 Task: Add Market Corner Fettuccine Pasta to the cart.
Action: Mouse moved to (14, 73)
Screenshot: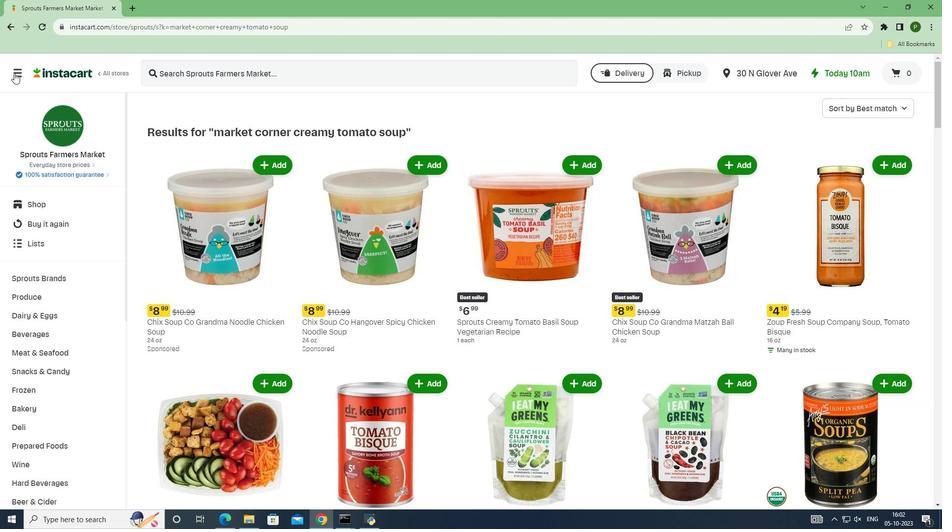 
Action: Mouse pressed left at (14, 73)
Screenshot: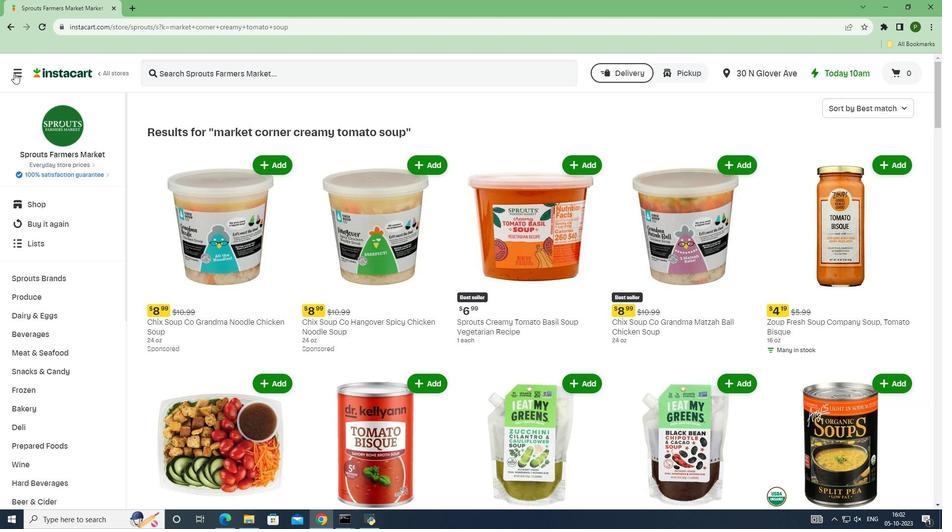 
Action: Mouse moved to (23, 258)
Screenshot: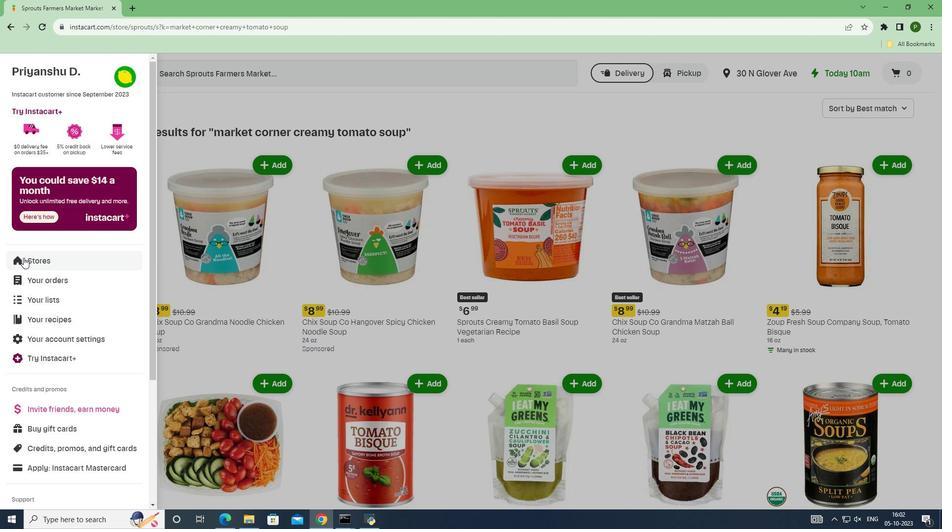
Action: Mouse pressed left at (23, 258)
Screenshot: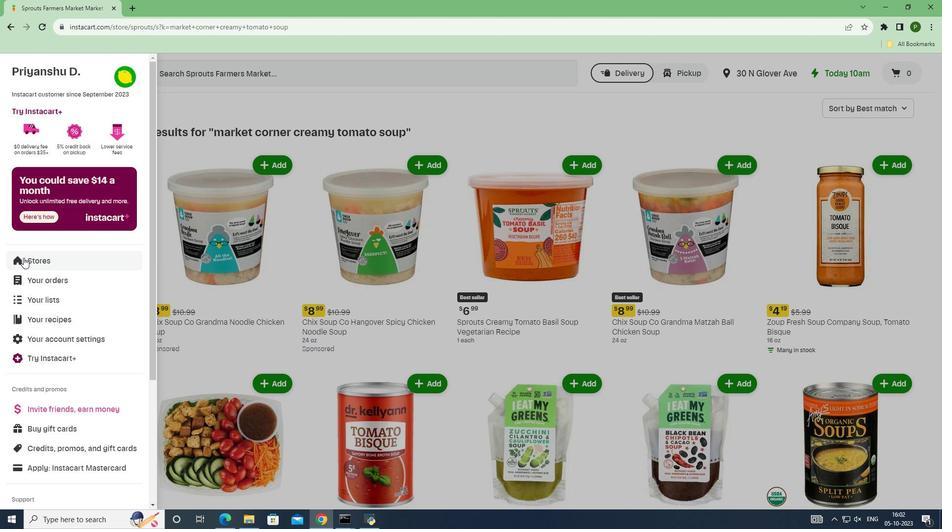 
Action: Mouse moved to (224, 109)
Screenshot: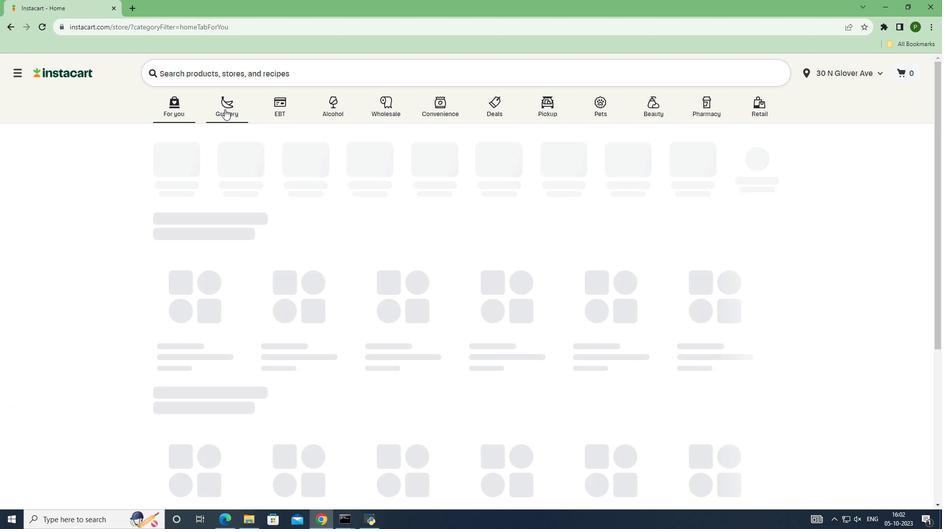 
Action: Mouse pressed left at (224, 109)
Screenshot: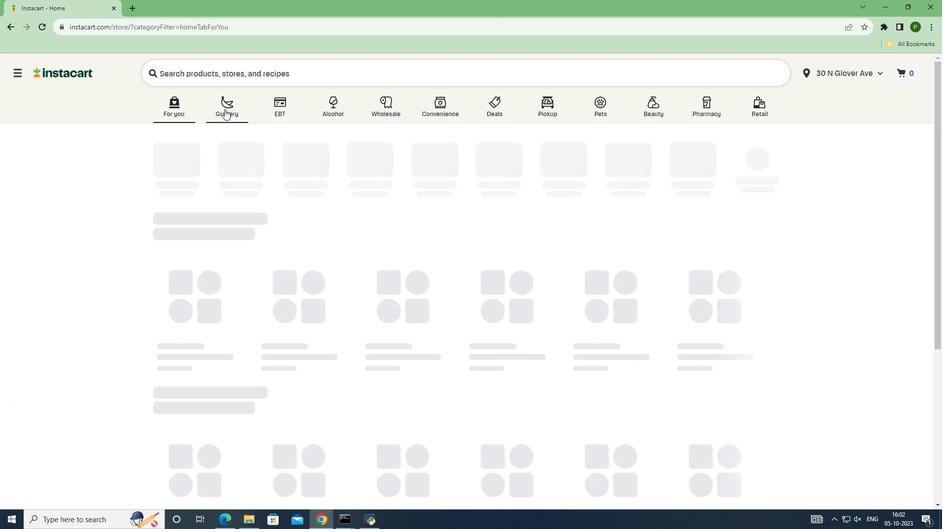 
Action: Mouse moved to (620, 233)
Screenshot: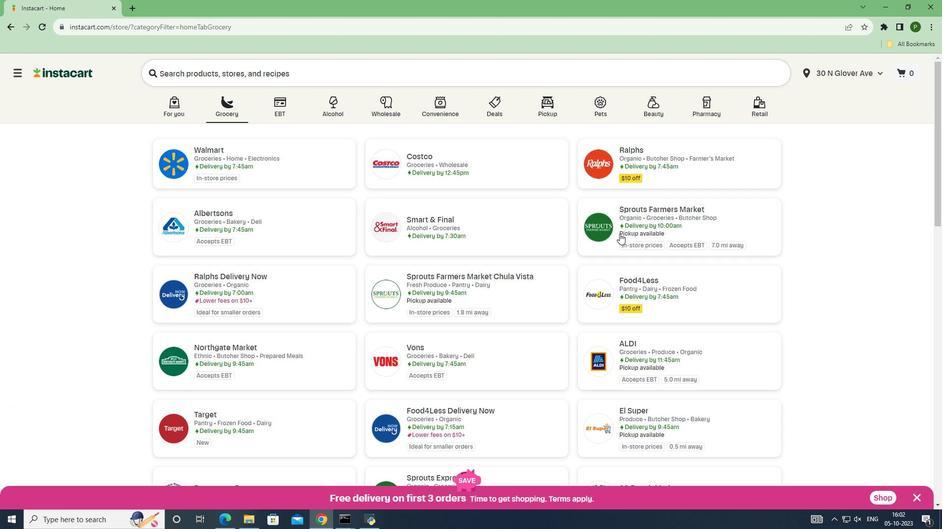 
Action: Mouse pressed left at (620, 233)
Screenshot: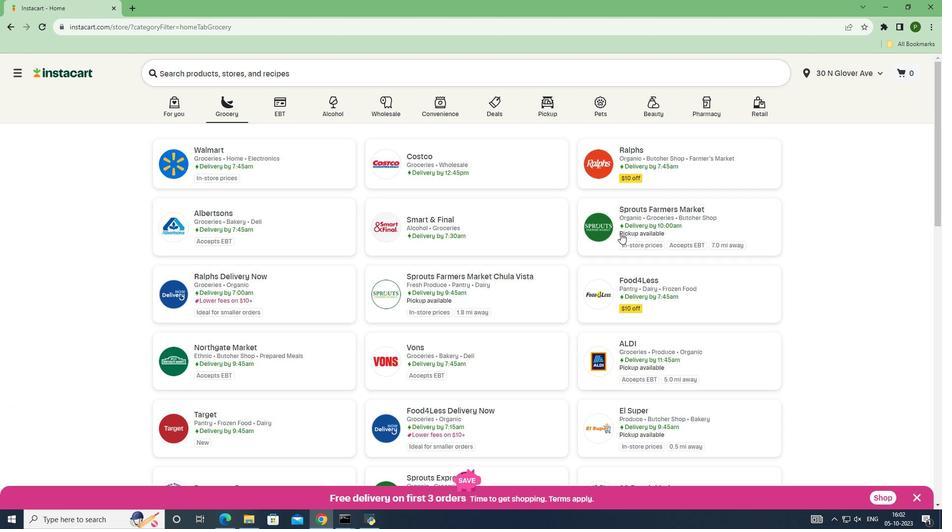 
Action: Mouse moved to (83, 277)
Screenshot: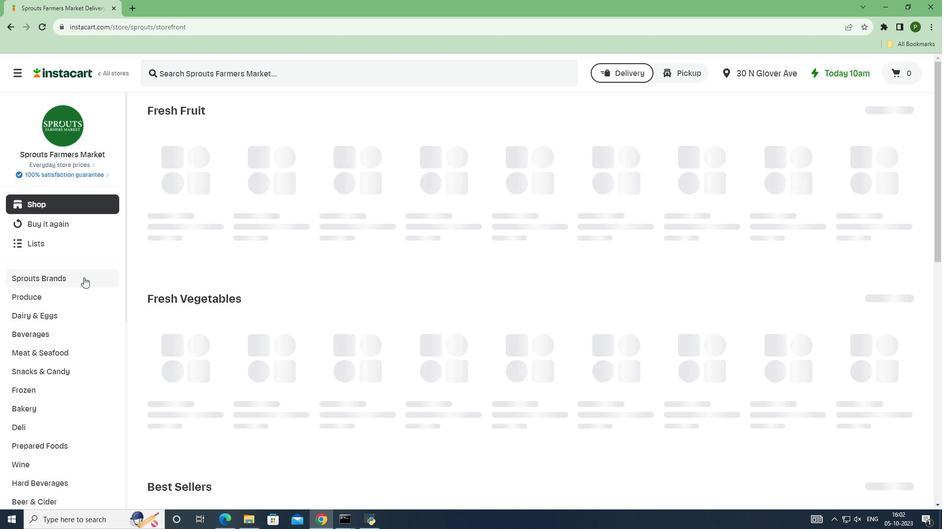 
Action: Mouse pressed left at (83, 277)
Screenshot: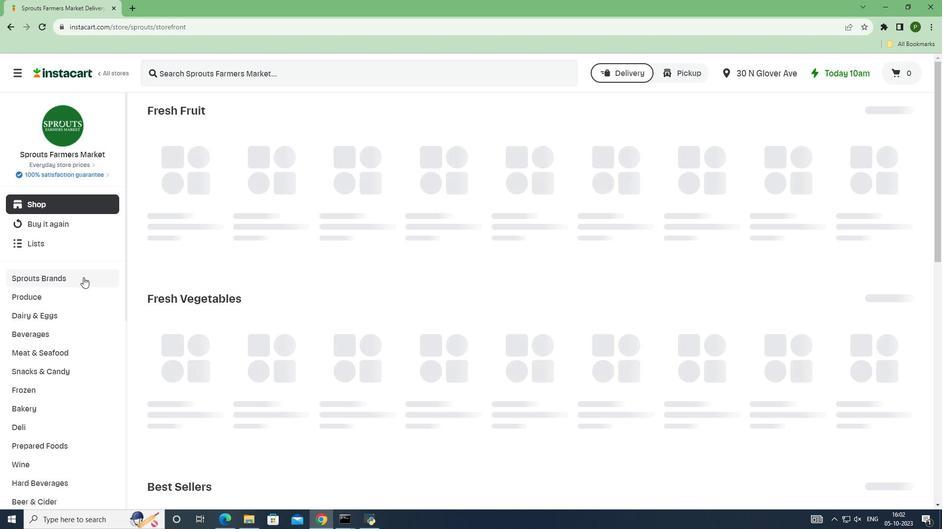 
Action: Mouse moved to (41, 391)
Screenshot: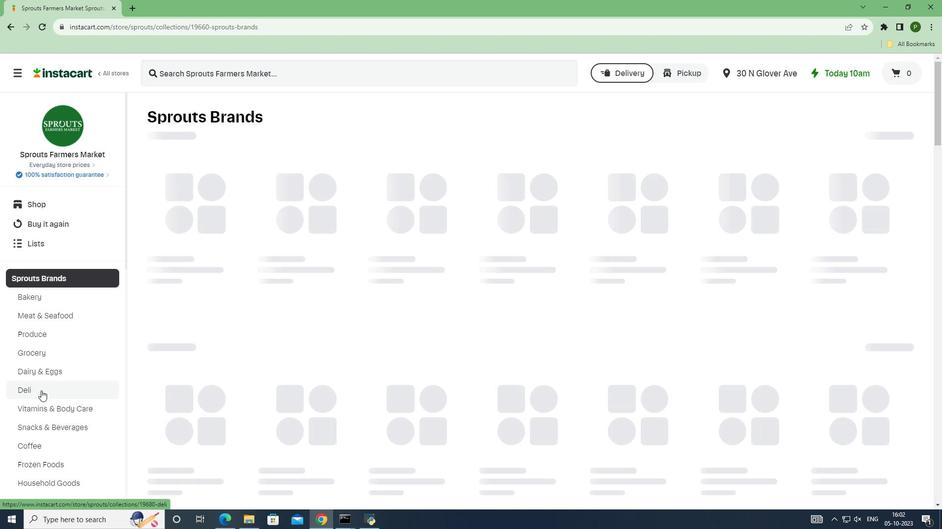 
Action: Mouse pressed left at (41, 391)
Screenshot: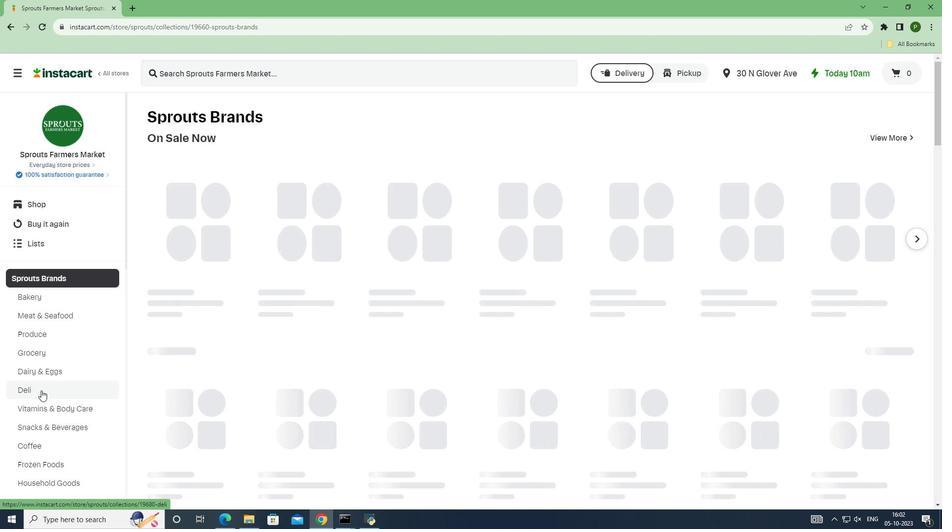 
Action: Mouse moved to (195, 75)
Screenshot: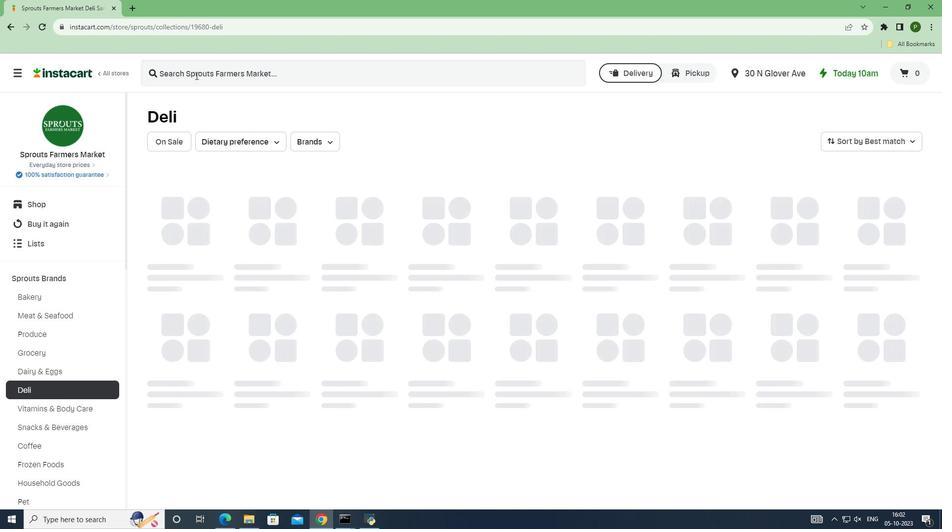 
Action: Mouse pressed left at (195, 75)
Screenshot: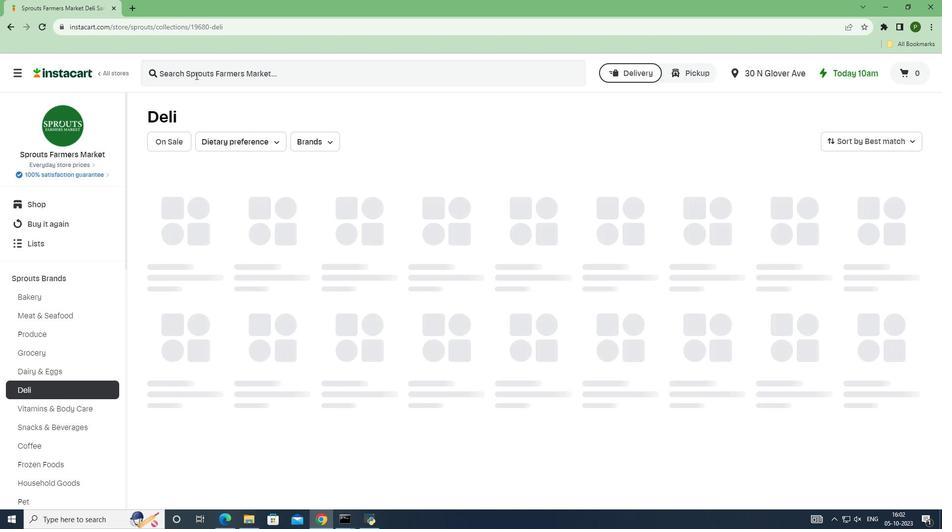 
Action: Key pressed <Key.caps_lock>M<Key.caps_lock>arket<Key.space>corner<Key.space>fettuccine<Key.space>pasta<Key.enter>
Screenshot: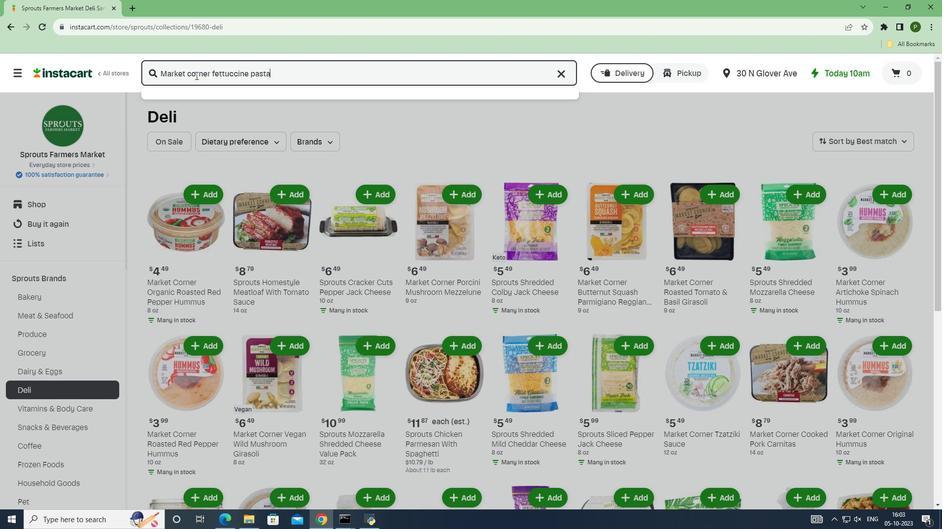 
Action: Mouse moved to (557, 159)
Screenshot: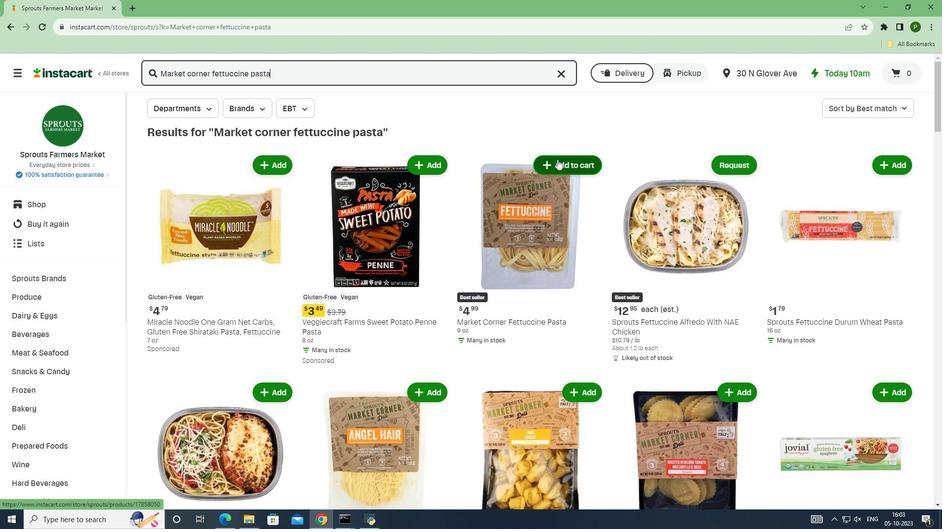 
Action: Mouse pressed left at (557, 159)
Screenshot: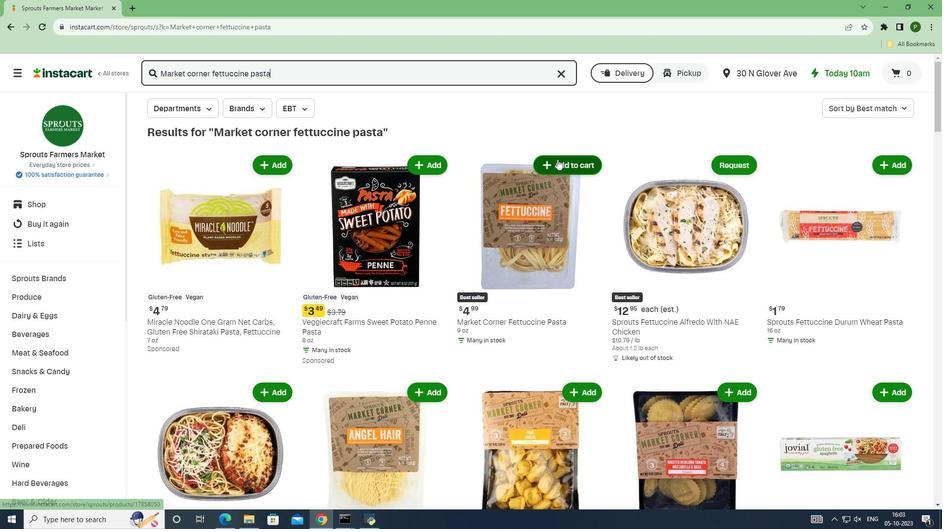 
